 Task: Add Garden Of Life Dr. Formulated Probiotics Kids to the cart.
Action: Mouse moved to (257, 115)
Screenshot: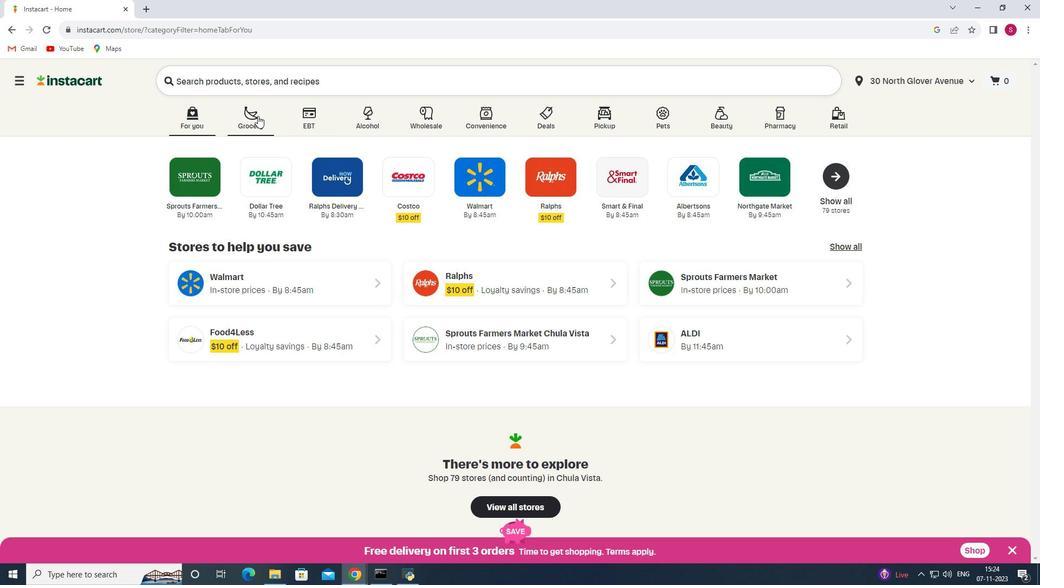 
Action: Mouse pressed left at (257, 115)
Screenshot: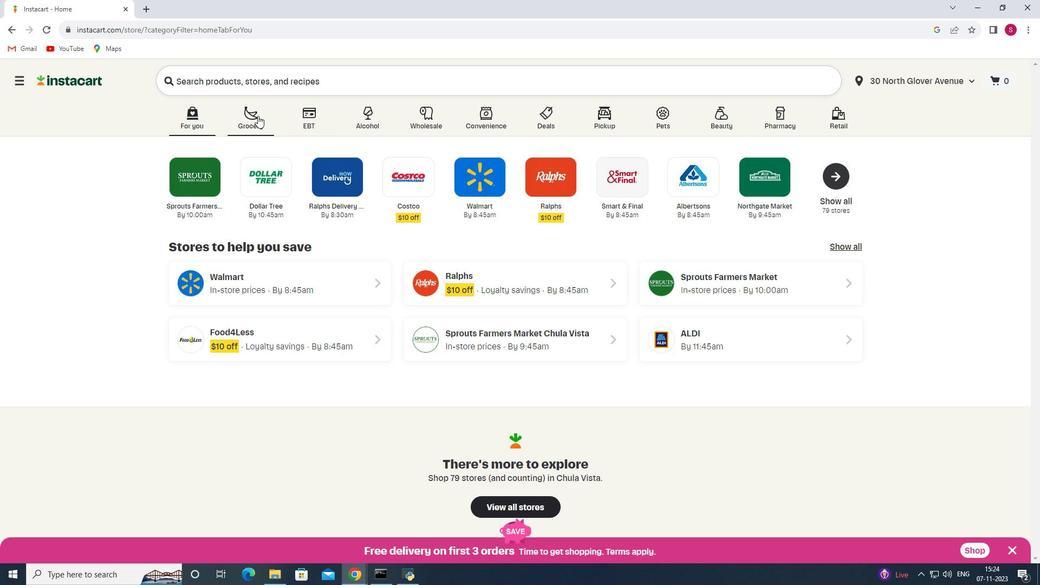 
Action: Mouse moved to (269, 324)
Screenshot: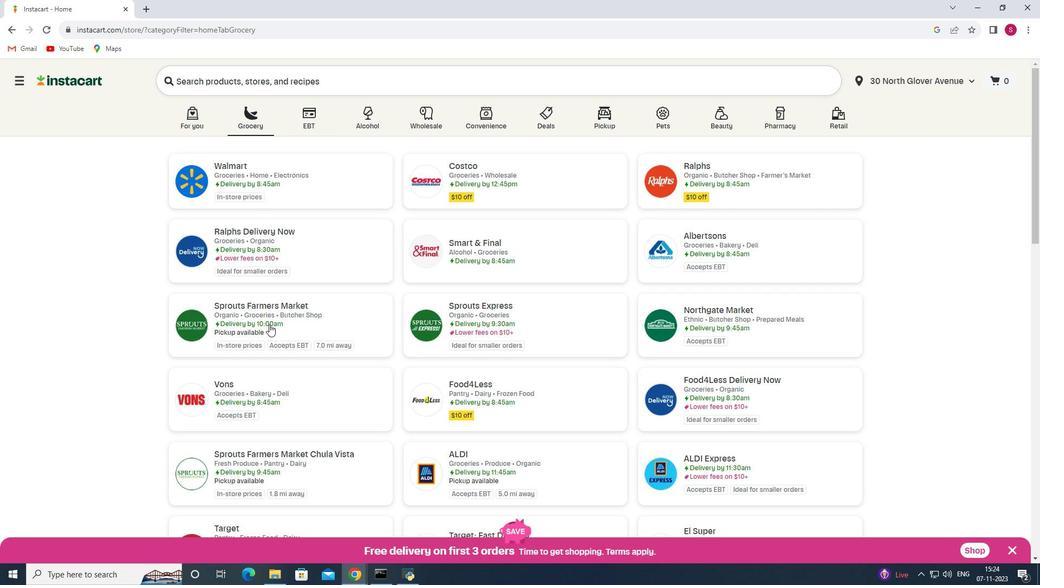 
Action: Mouse pressed left at (269, 324)
Screenshot: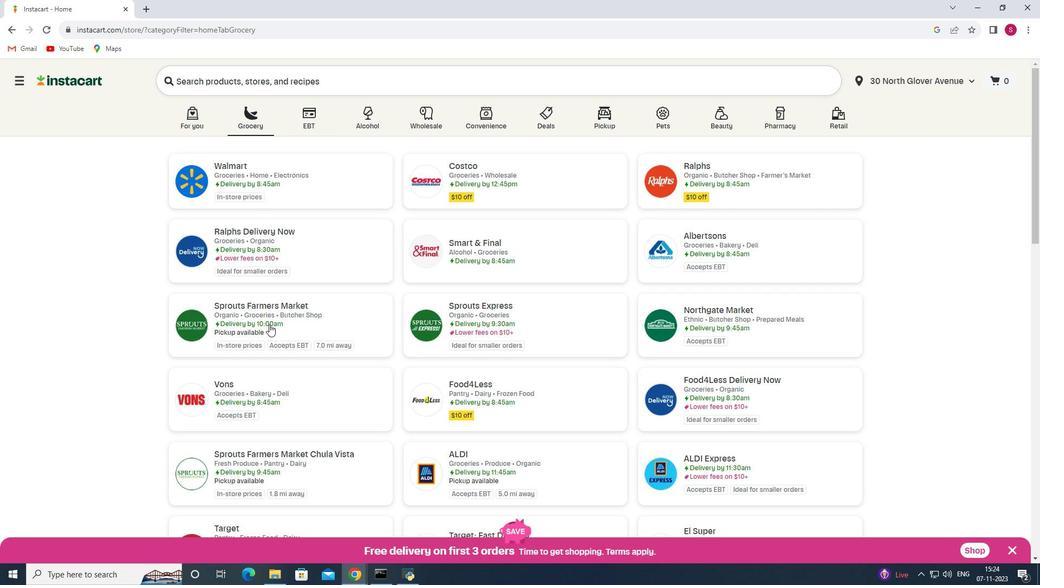 
Action: Mouse moved to (61, 315)
Screenshot: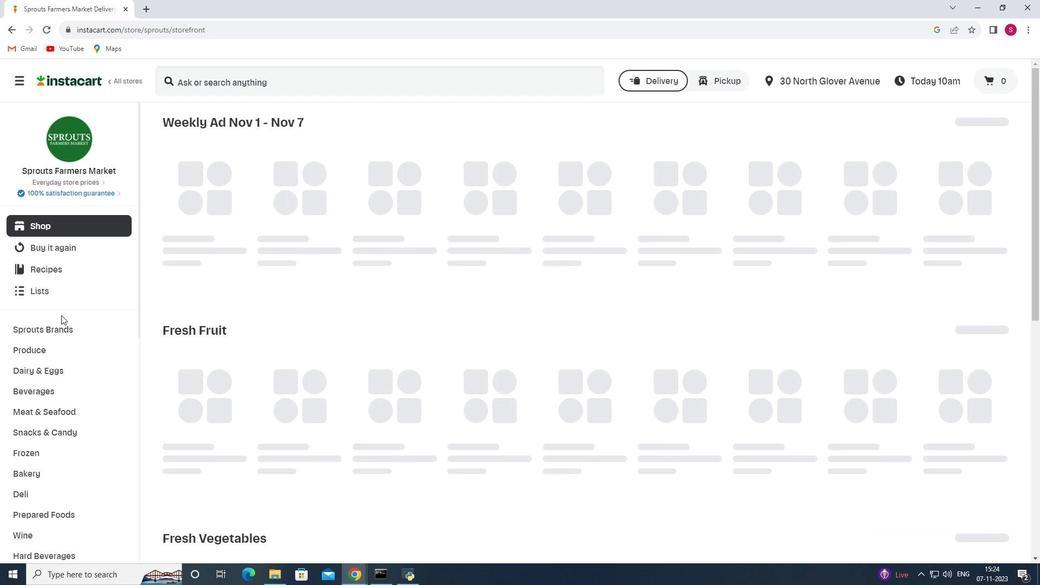 
Action: Mouse scrolled (61, 314) with delta (0, 0)
Screenshot: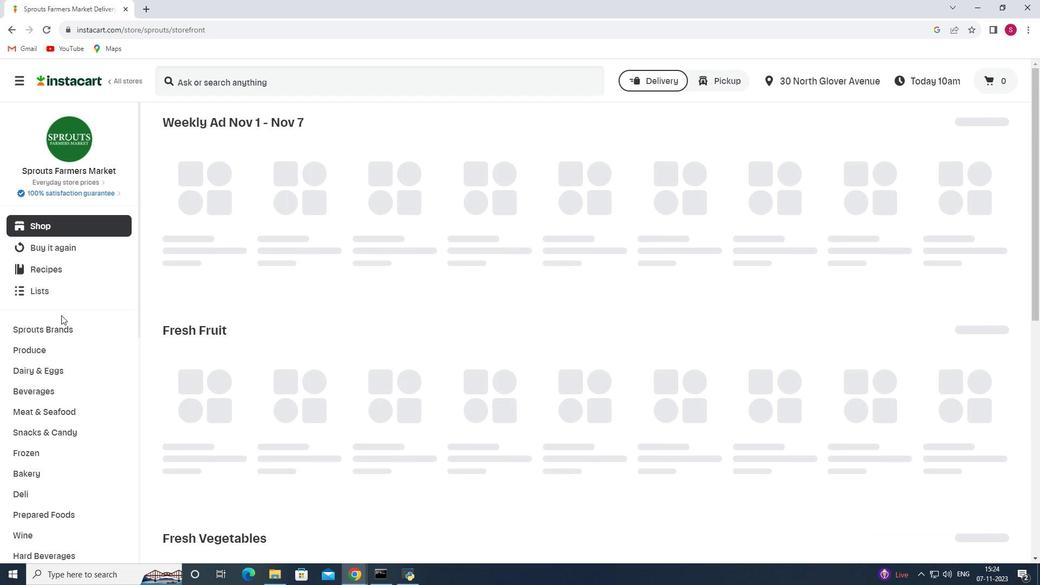 
Action: Mouse scrolled (61, 314) with delta (0, 0)
Screenshot: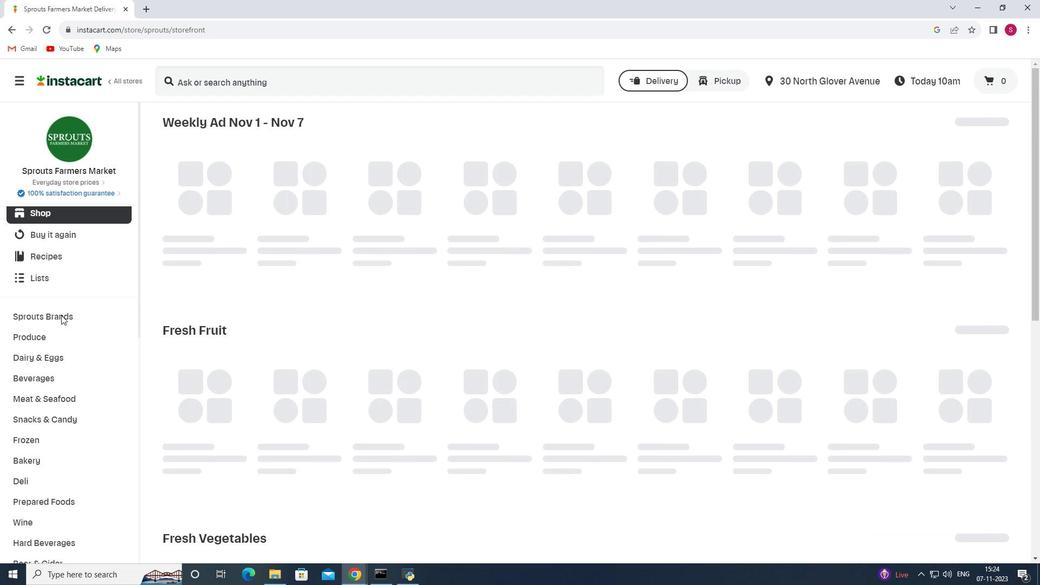 
Action: Mouse scrolled (61, 314) with delta (0, 0)
Screenshot: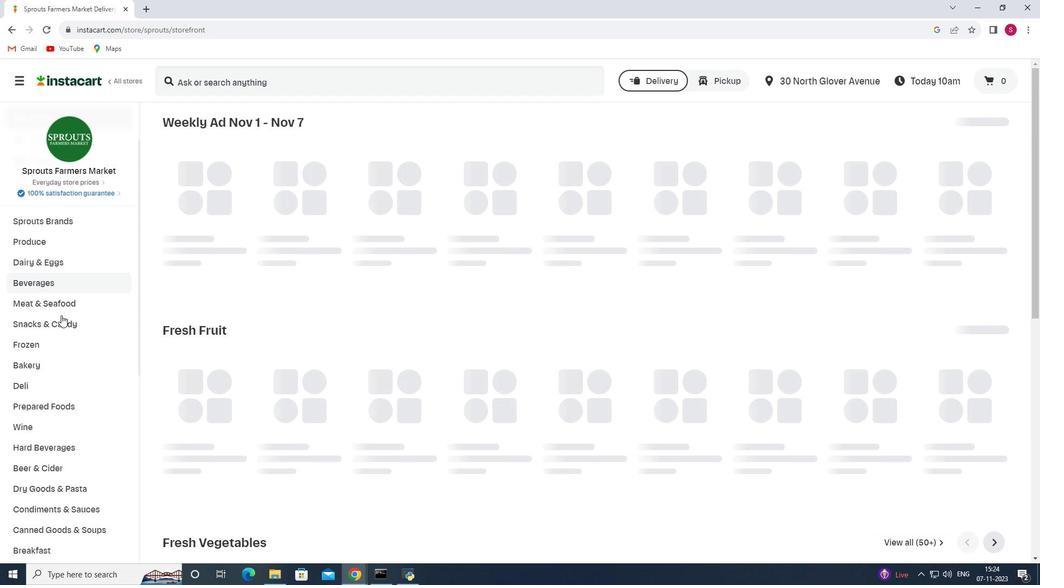 
Action: Mouse scrolled (61, 314) with delta (0, 0)
Screenshot: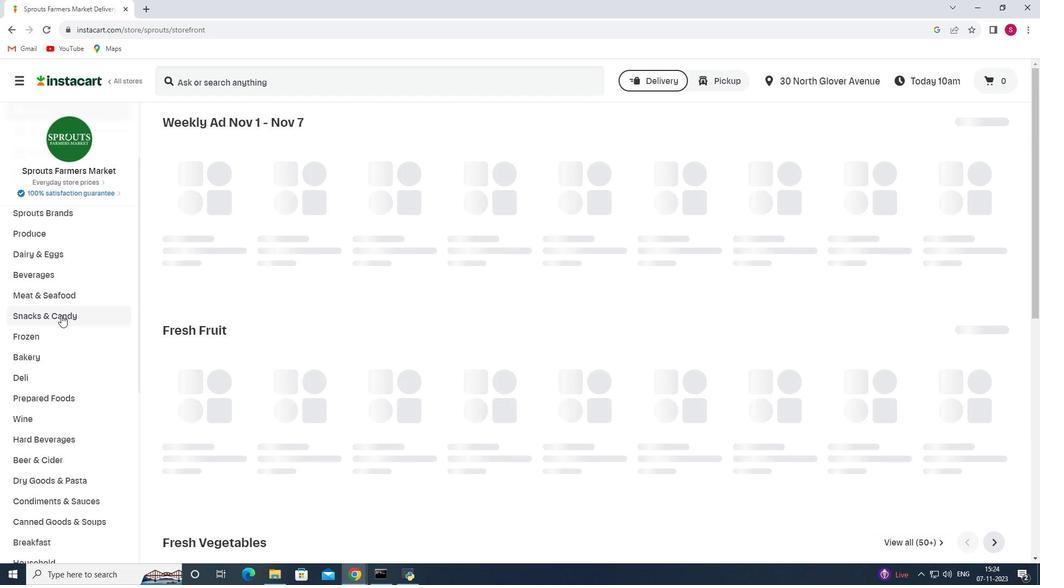 
Action: Mouse scrolled (61, 314) with delta (0, 0)
Screenshot: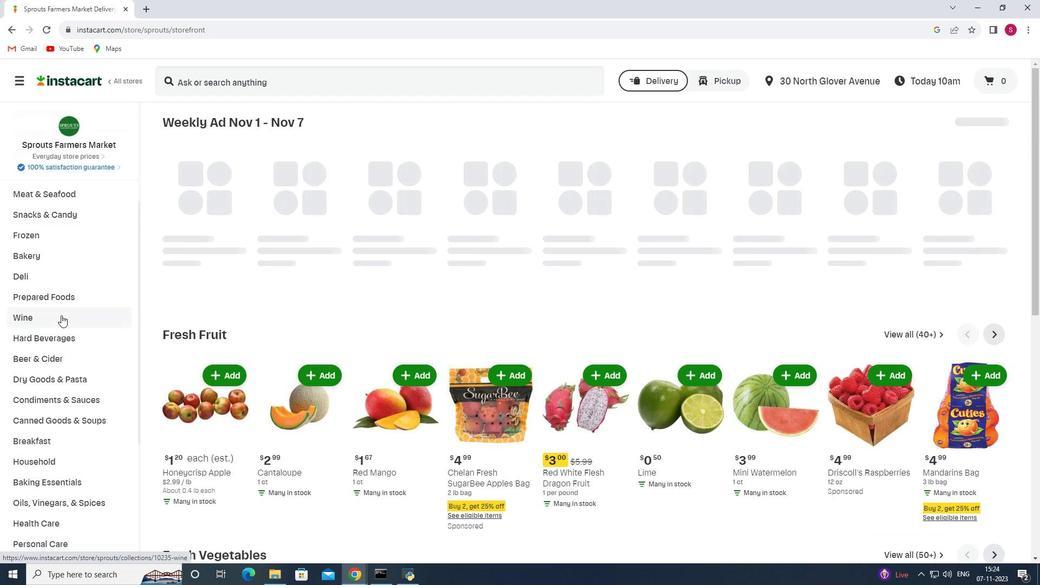 
Action: Mouse scrolled (61, 314) with delta (0, 0)
Screenshot: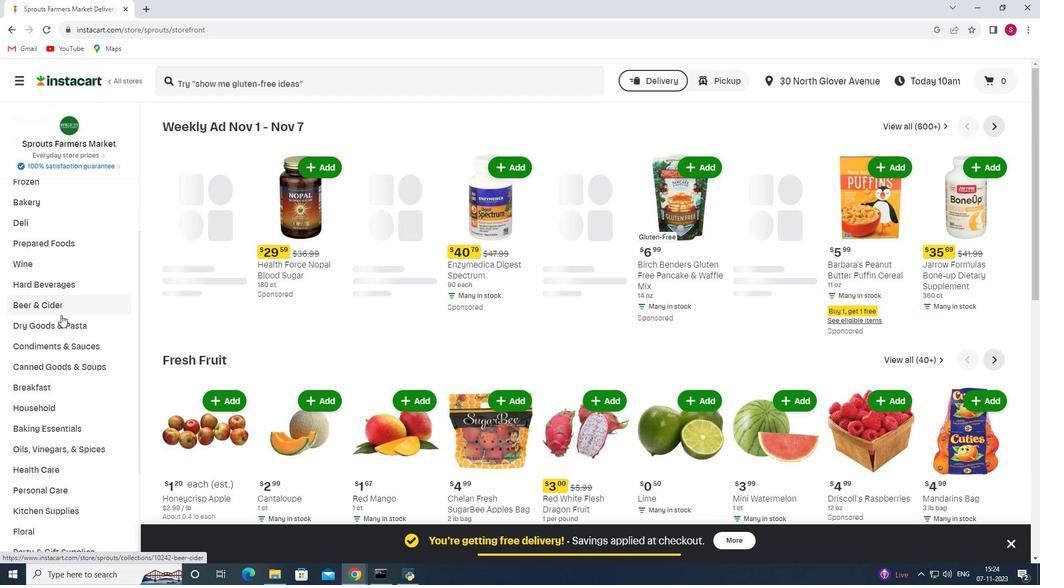 
Action: Mouse scrolled (61, 314) with delta (0, 0)
Screenshot: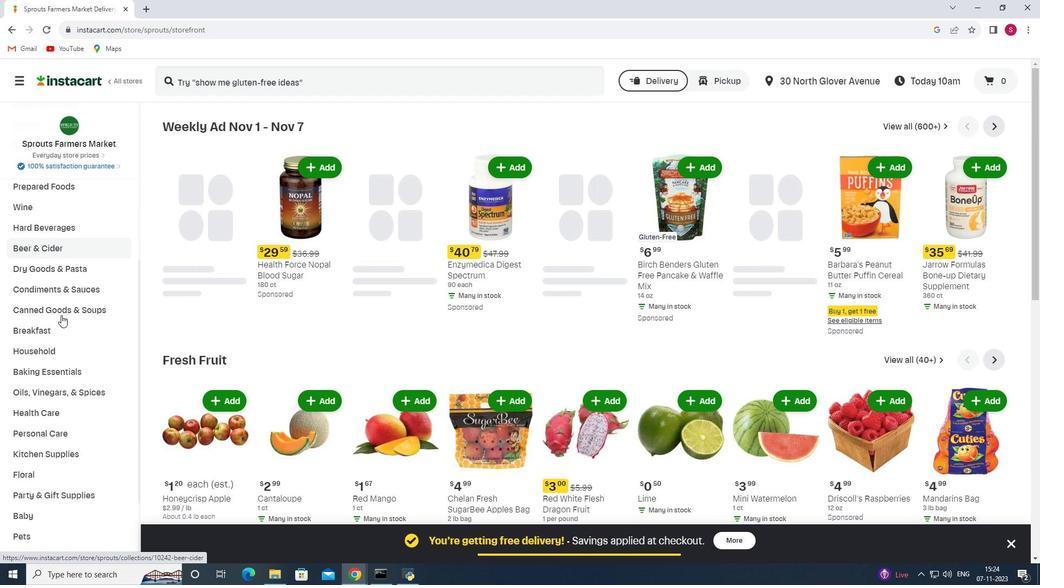 
Action: Mouse moved to (50, 365)
Screenshot: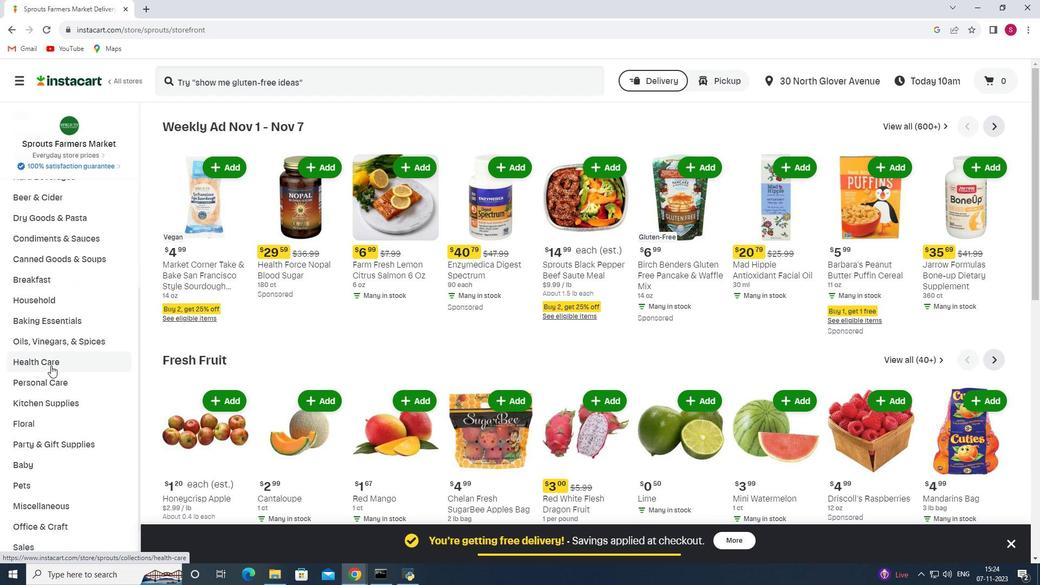 
Action: Mouse pressed left at (50, 365)
Screenshot: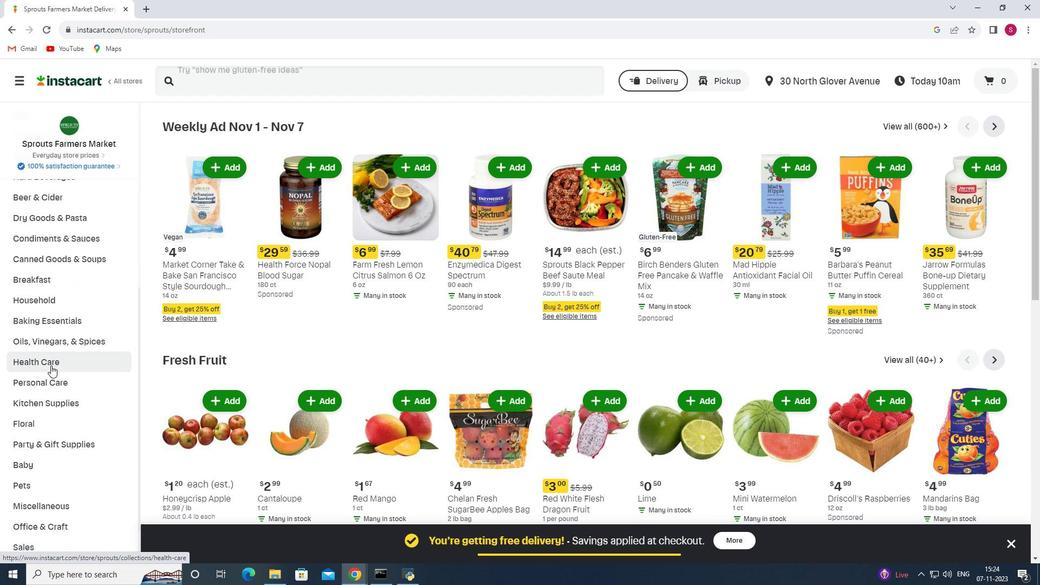 
Action: Mouse moved to (369, 155)
Screenshot: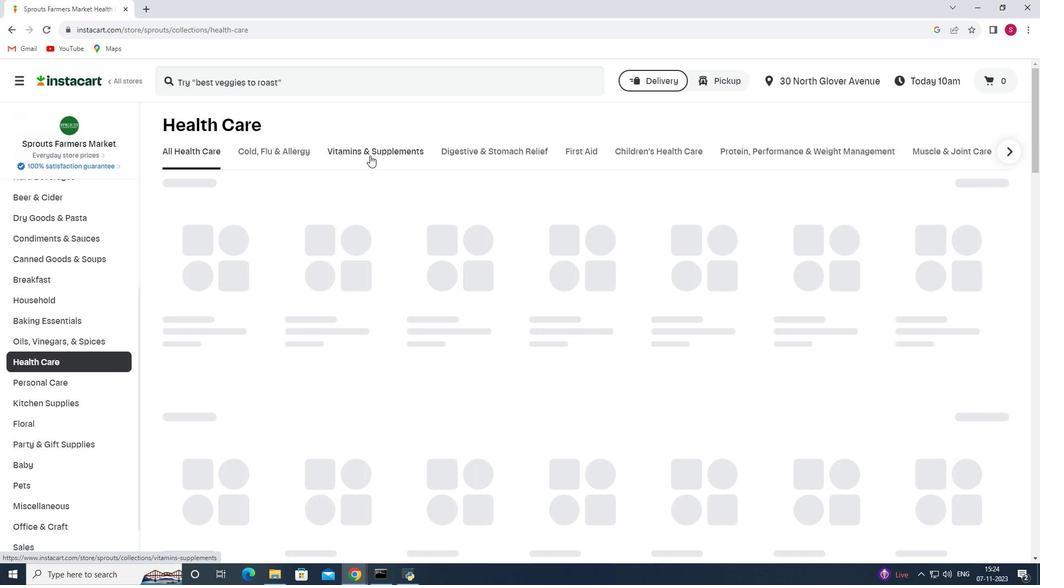
Action: Mouse pressed left at (369, 155)
Screenshot: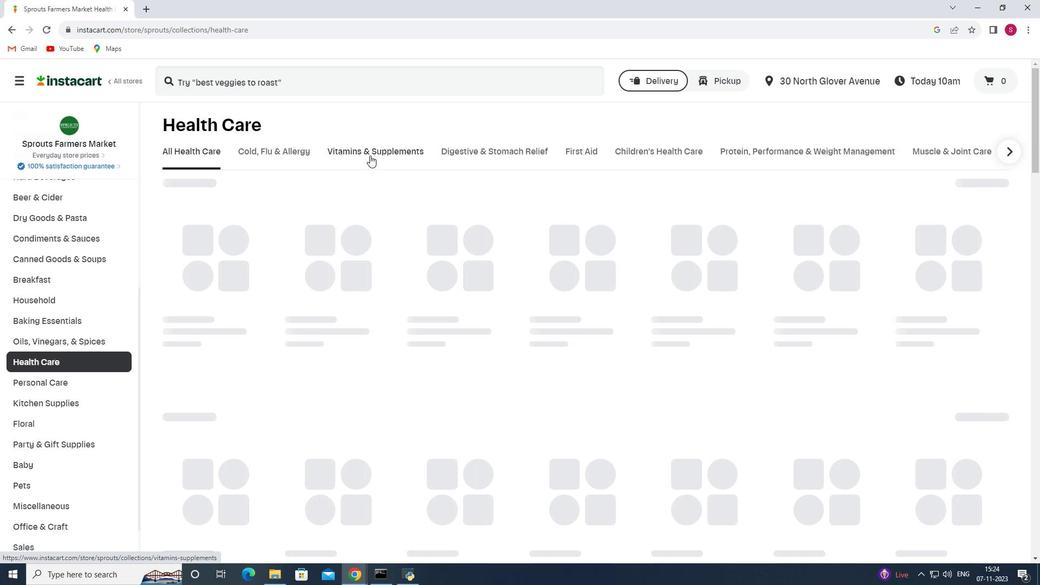 
Action: Mouse moved to (583, 186)
Screenshot: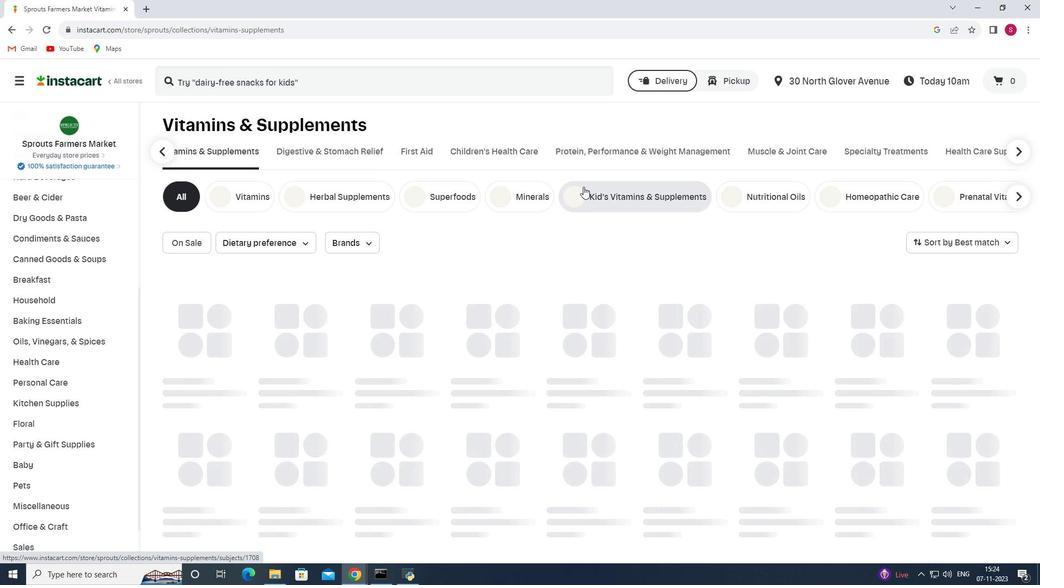 
Action: Mouse pressed left at (583, 186)
Screenshot: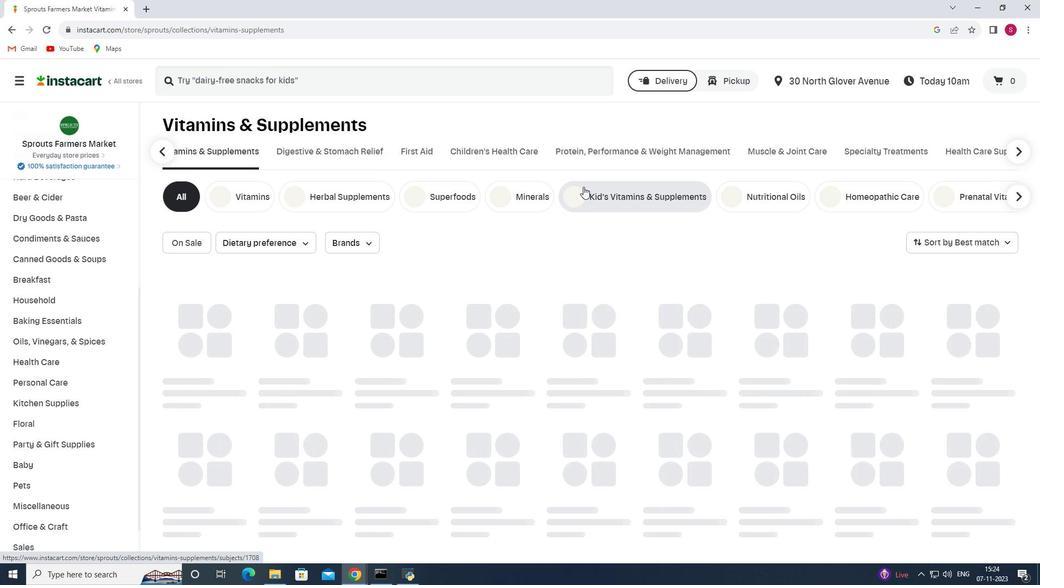 
Action: Mouse moved to (319, 84)
Screenshot: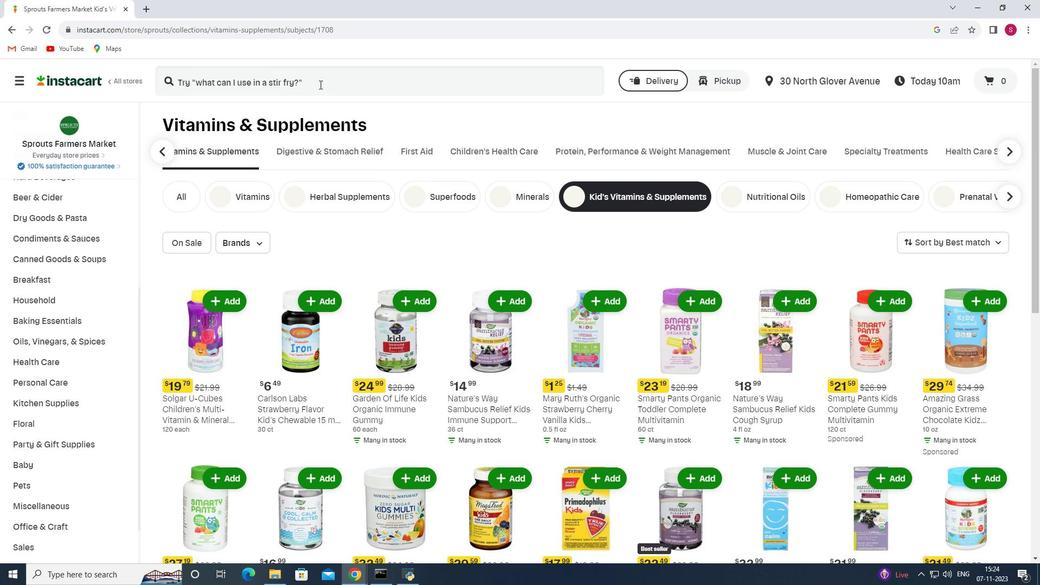 
Action: Mouse pressed left at (319, 84)
Screenshot: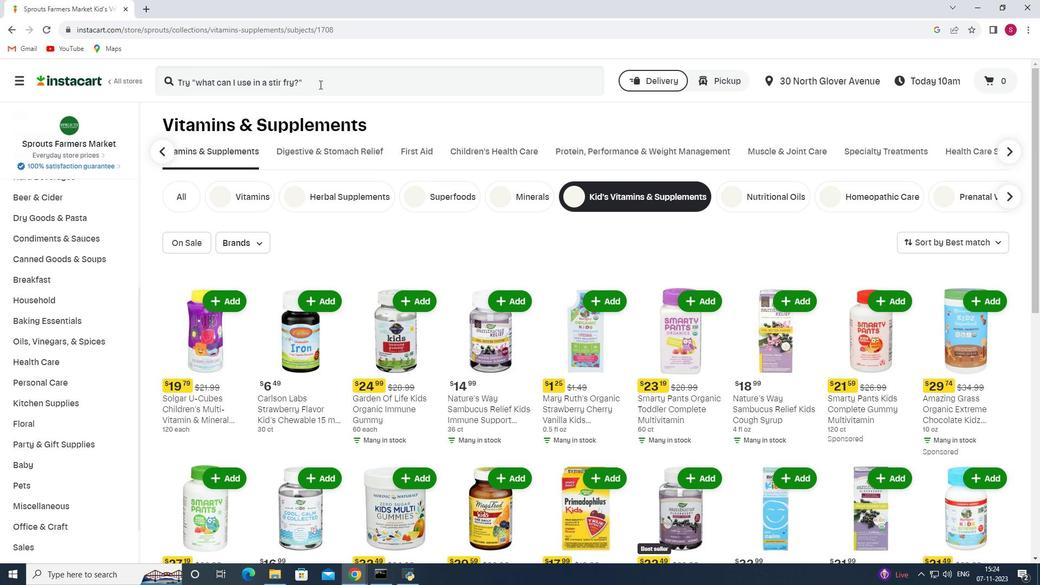 
Action: Mouse moved to (319, 83)
Screenshot: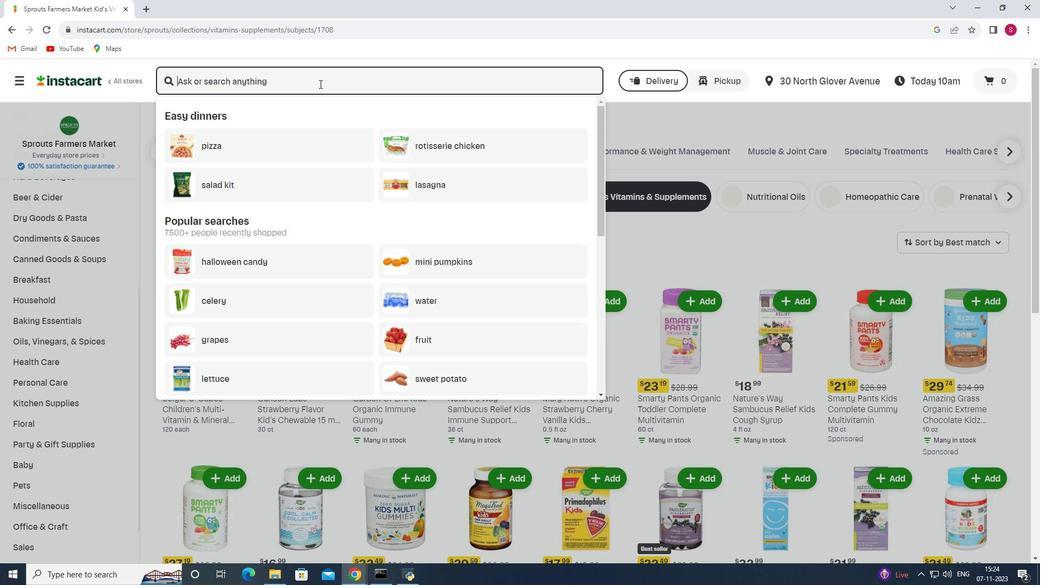 
Action: Key pressed <Key.shift>Garden<Key.space><Key.shift>Of<Key.space><Key.shift>Life<Key.space><Key.shift>Dr.<Key.space><Key.shift>Formulated<Key.space><Key.shift>probiotics<Key.space><Key.shift>Kids<Key.enter>
Screenshot: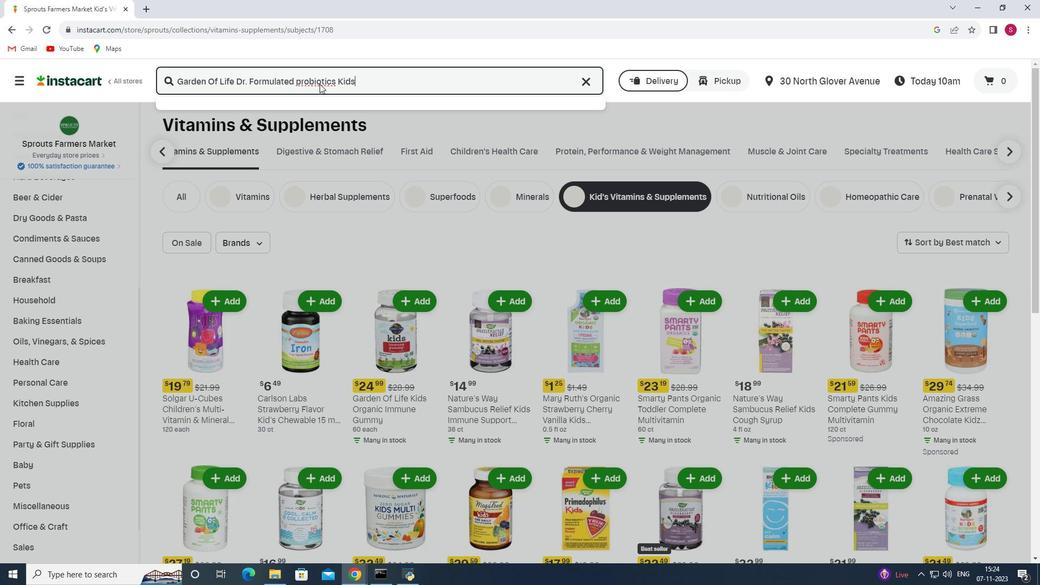 
Action: Mouse moved to (352, 222)
Screenshot: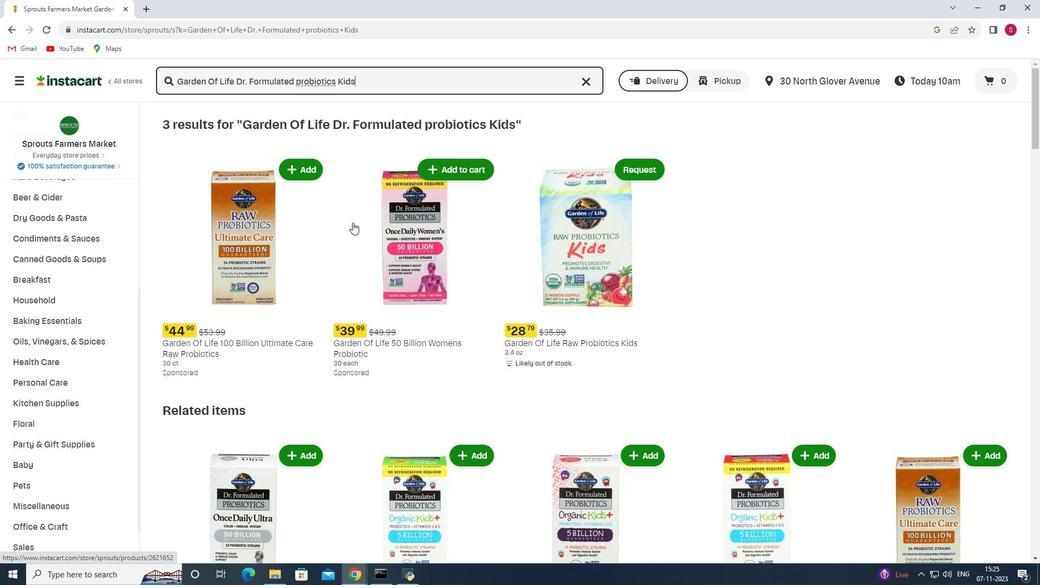 
Action: Mouse scrolled (352, 222) with delta (0, 0)
Screenshot: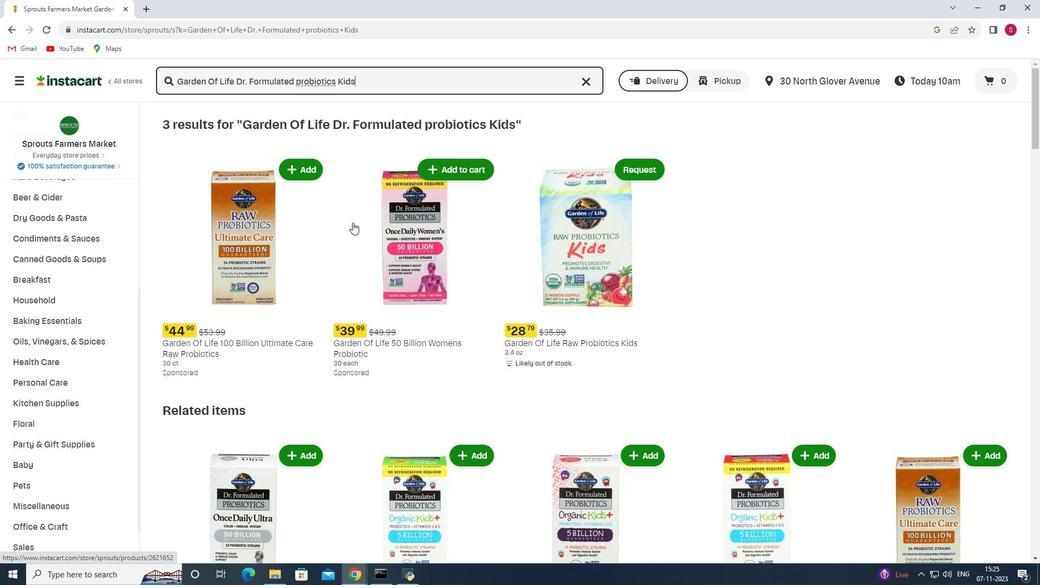 
Action: Mouse scrolled (352, 222) with delta (0, 0)
Screenshot: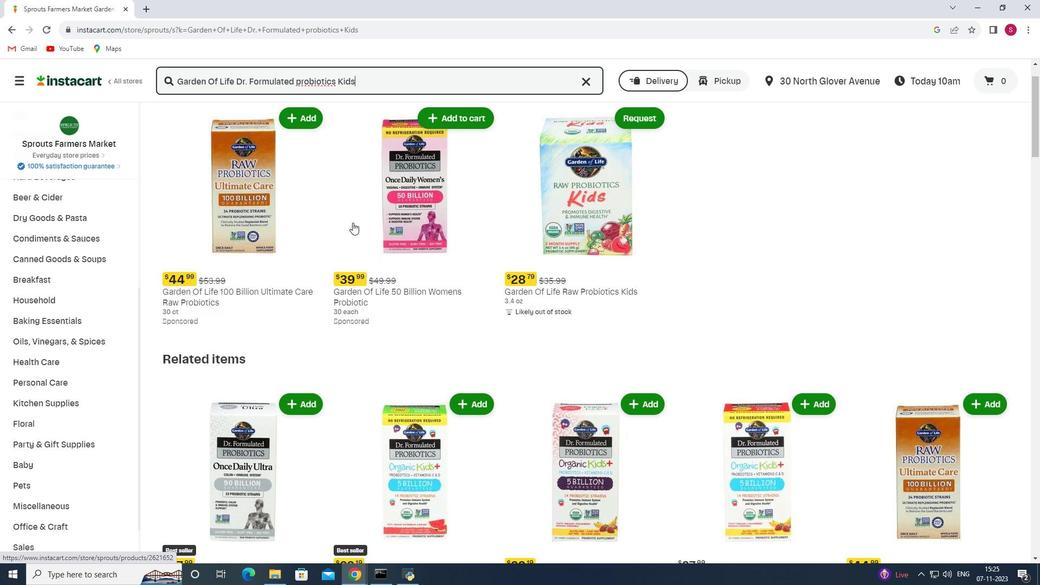 
Action: Mouse scrolled (352, 222) with delta (0, 0)
Screenshot: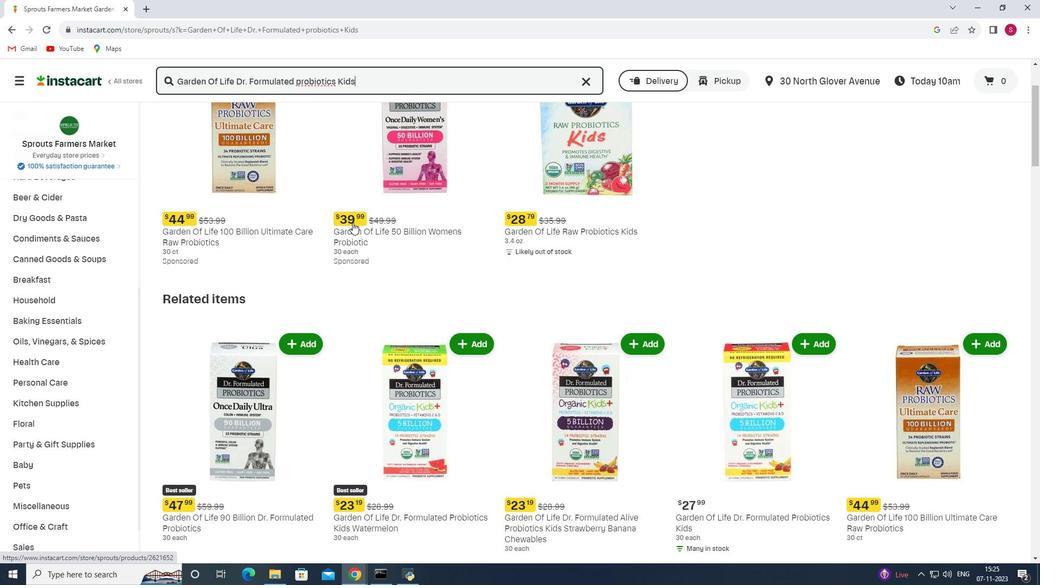 
Action: Mouse scrolled (352, 222) with delta (0, 0)
Screenshot: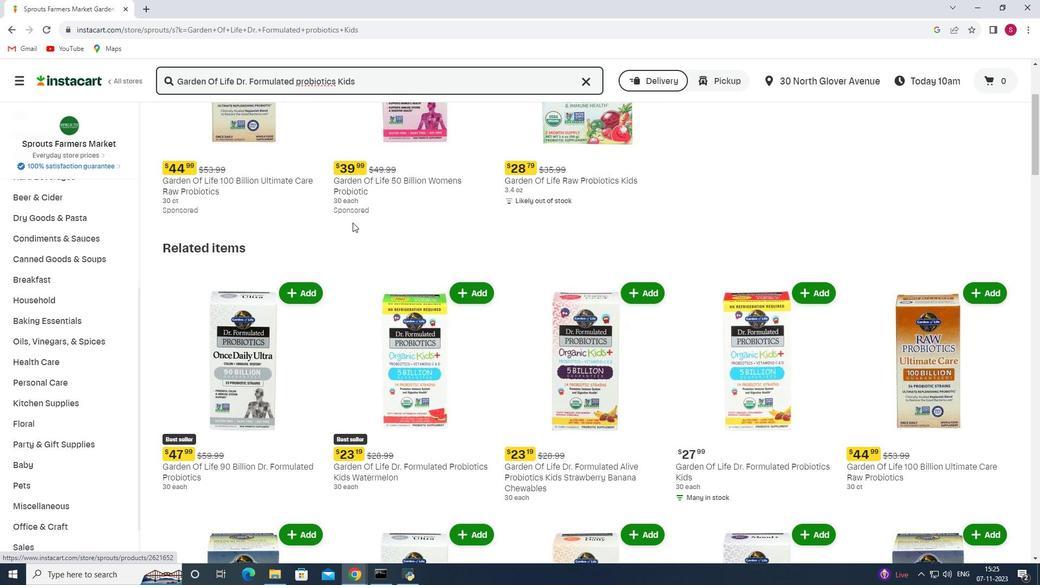 
Action: Mouse scrolled (352, 222) with delta (0, 0)
Screenshot: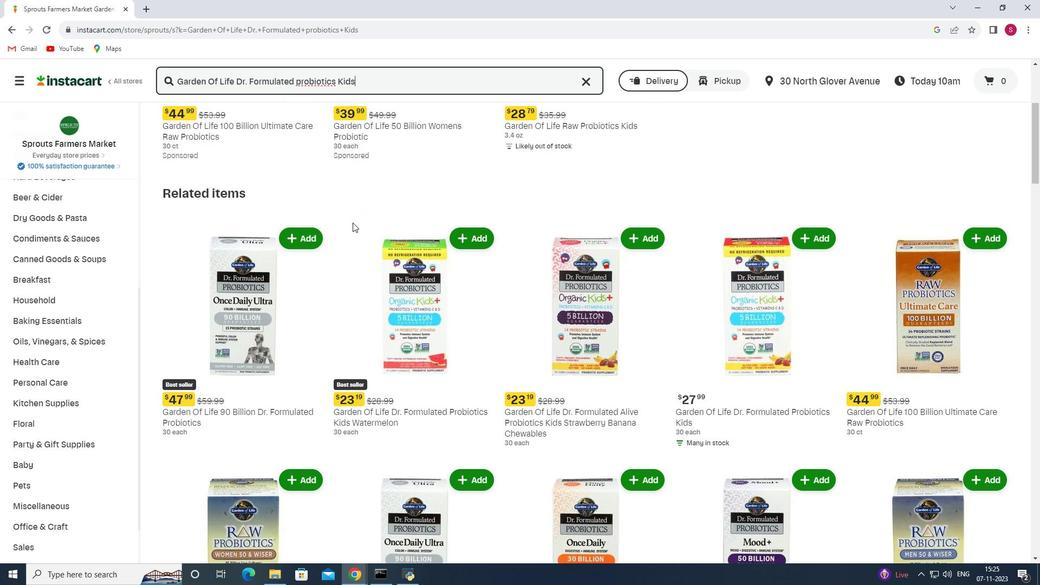 
Action: Mouse moved to (366, 228)
Screenshot: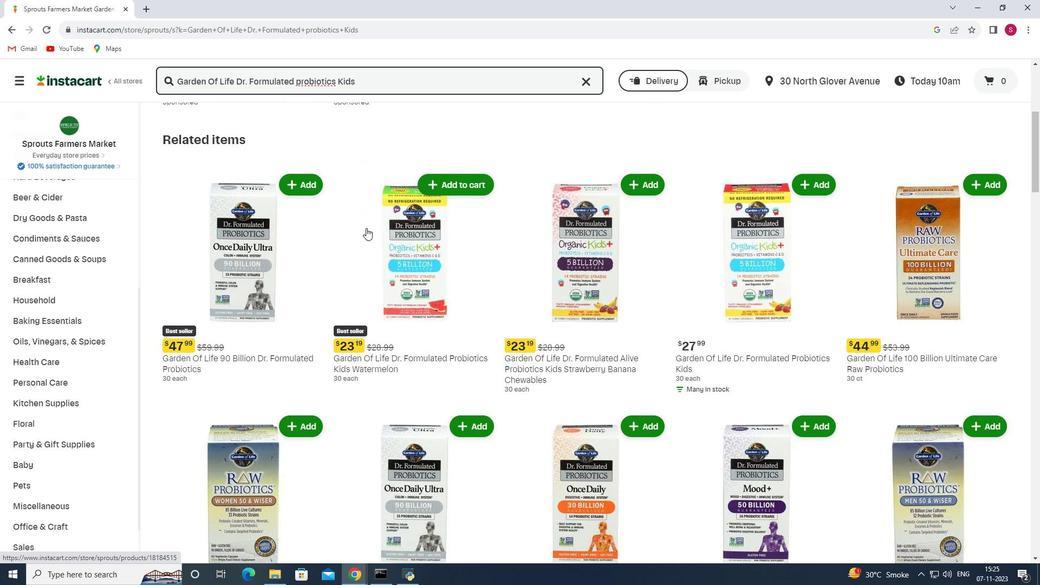 
Action: Mouse scrolled (366, 227) with delta (0, 0)
Screenshot: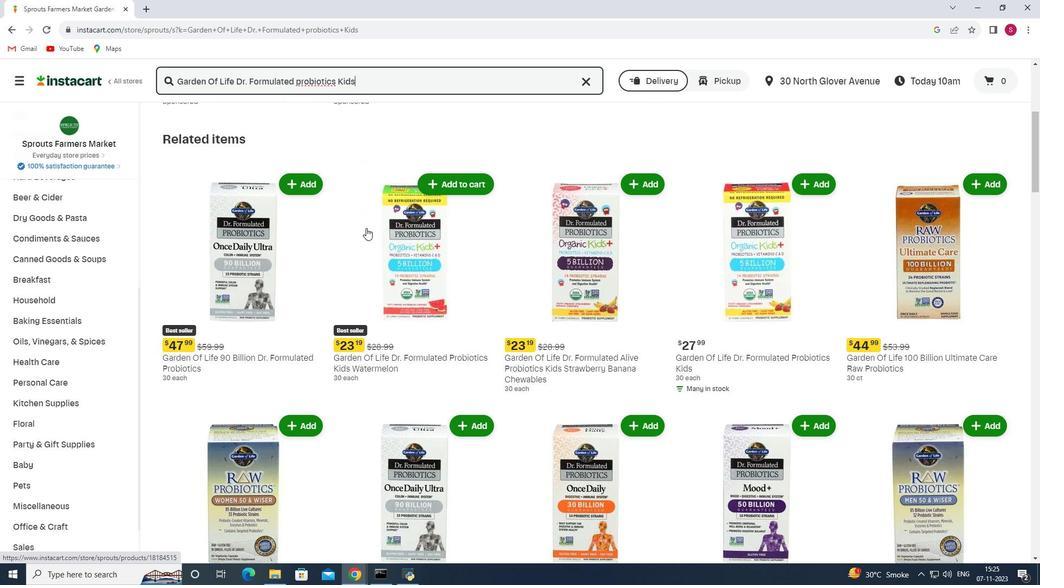 
Action: Mouse moved to (424, 209)
Screenshot: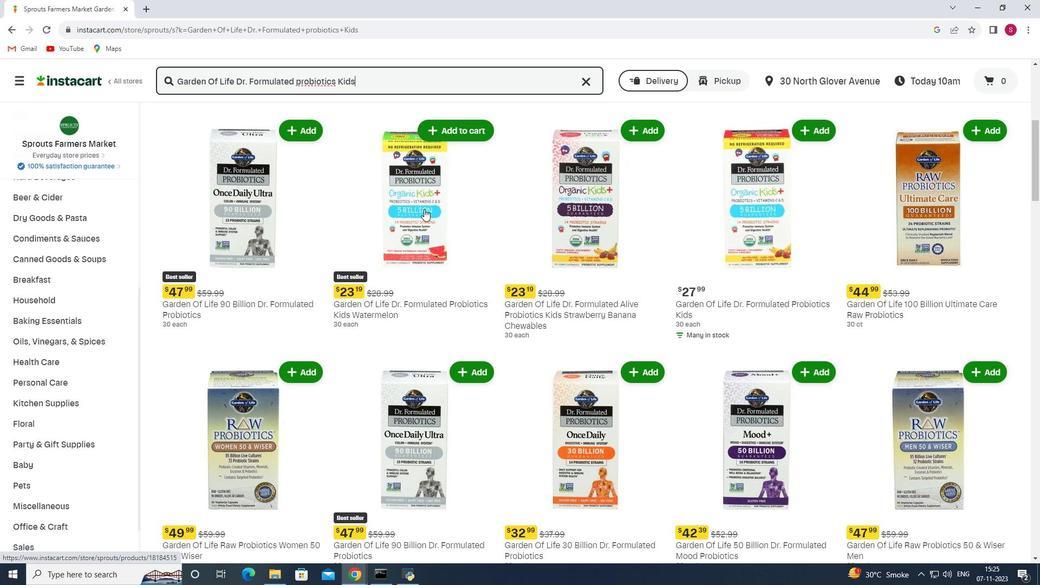 
Action: Mouse scrolled (424, 208) with delta (0, 0)
Screenshot: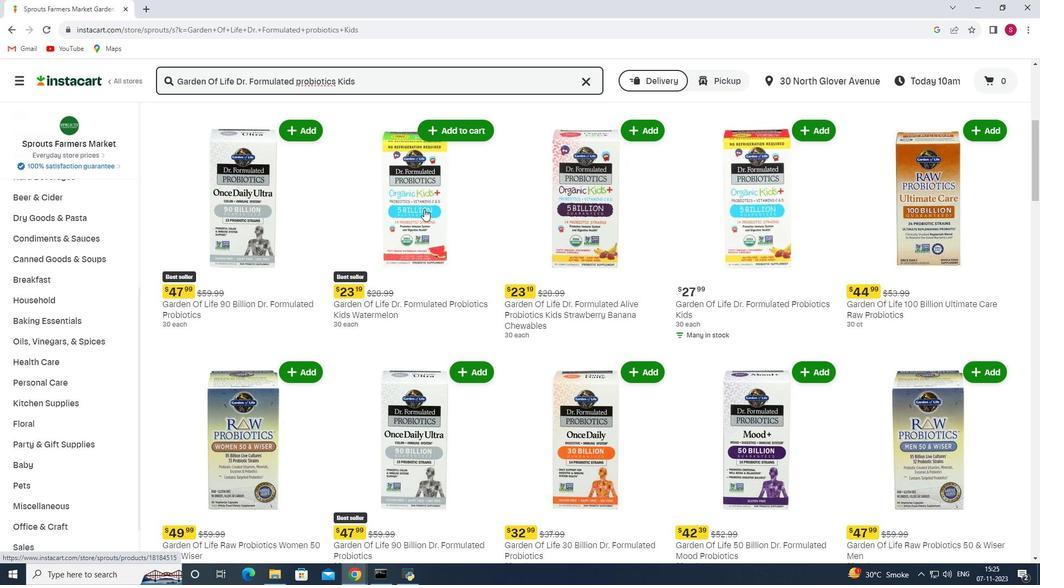 
Action: Mouse moved to (667, 193)
Screenshot: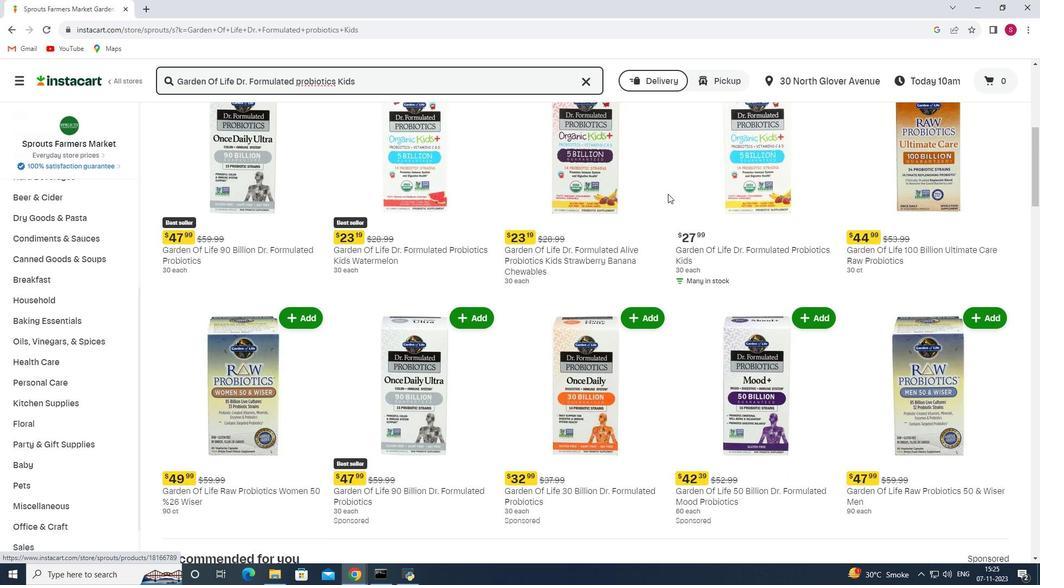 
Action: Mouse scrolled (667, 194) with delta (0, 0)
Screenshot: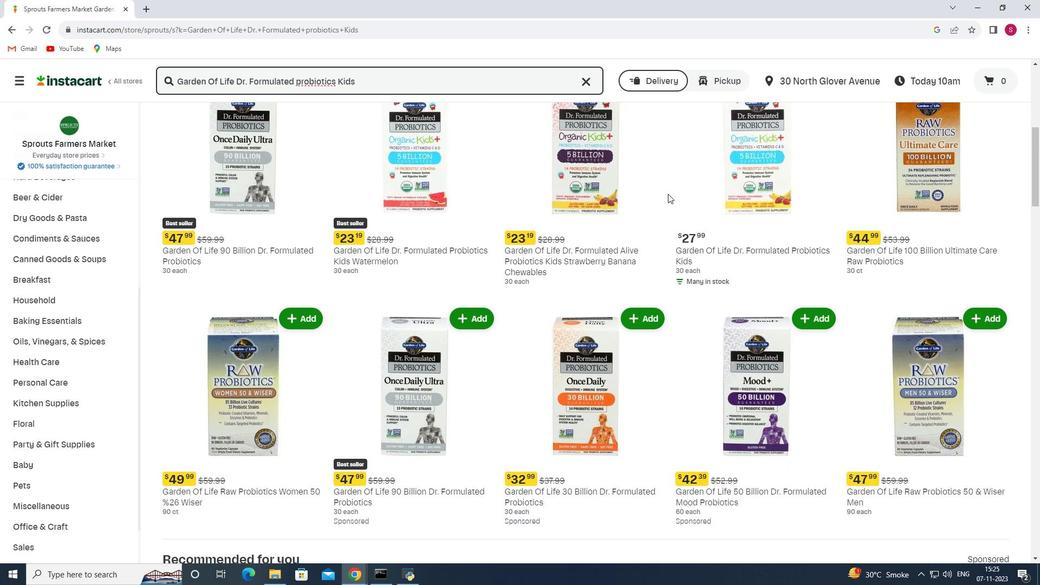 
Action: Mouse moved to (805, 126)
Screenshot: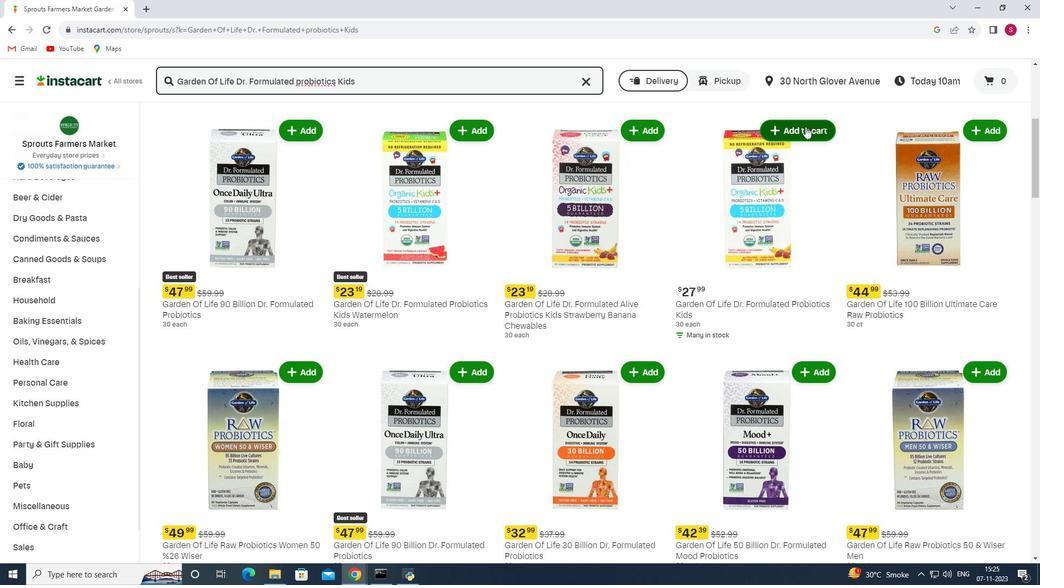 
Action: Mouse pressed left at (805, 126)
Screenshot: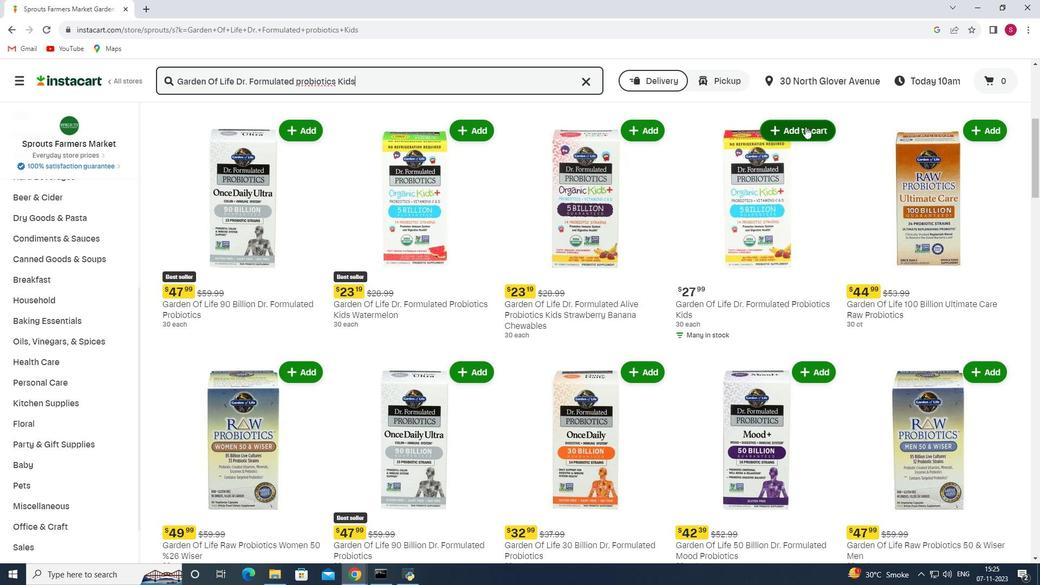 
Action: Mouse moved to (804, 184)
Screenshot: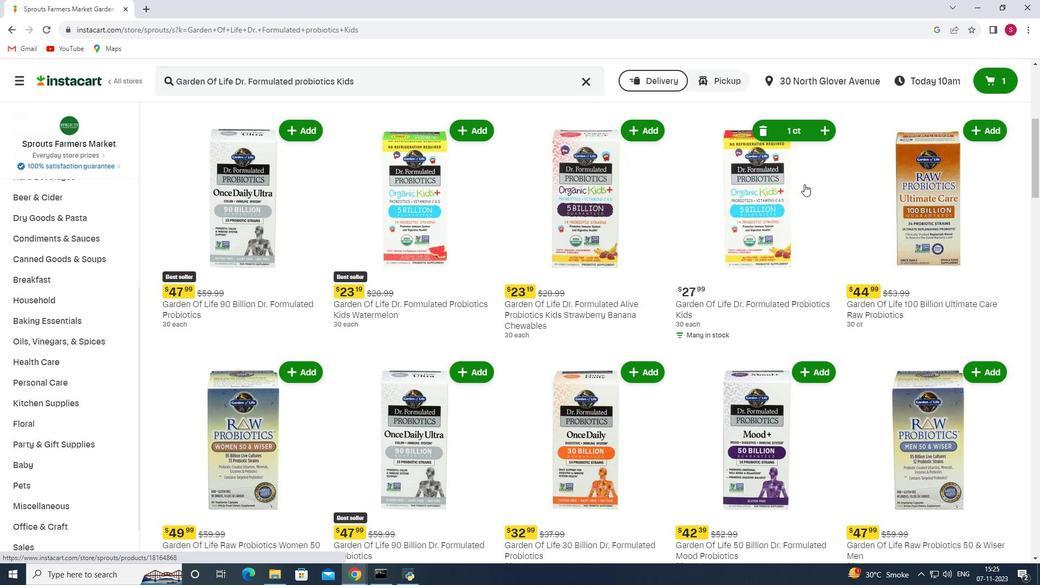 
